 Task: Create a task  Fix issue causing incorrect data to be stored in the database , assign it to team member softage.9@softage.net in the project TowardForge and update the status of the task to  Off Track , set the priority of the task to Medium.
Action: Mouse moved to (50, 334)
Screenshot: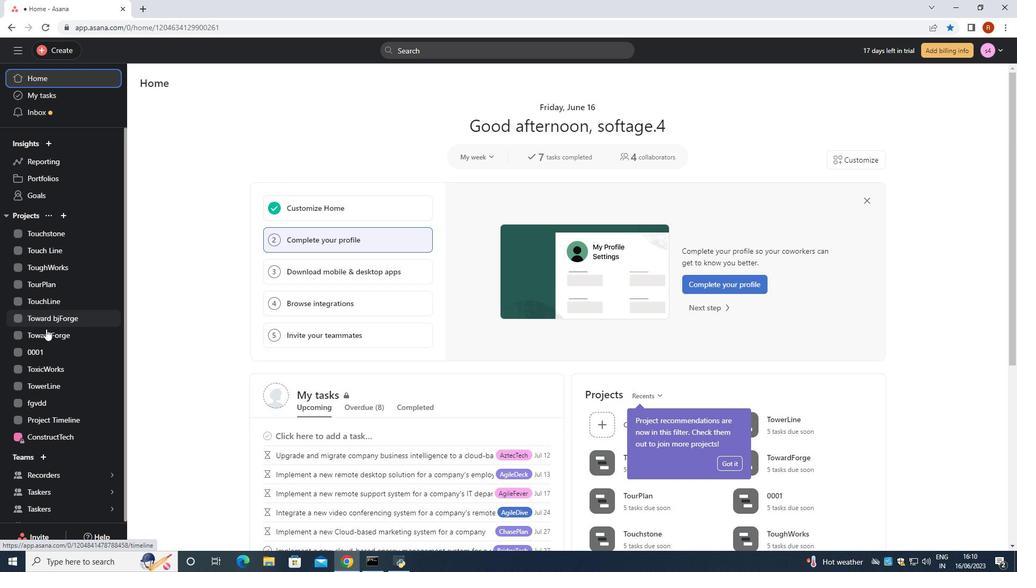 
Action: Mouse pressed left at (50, 334)
Screenshot: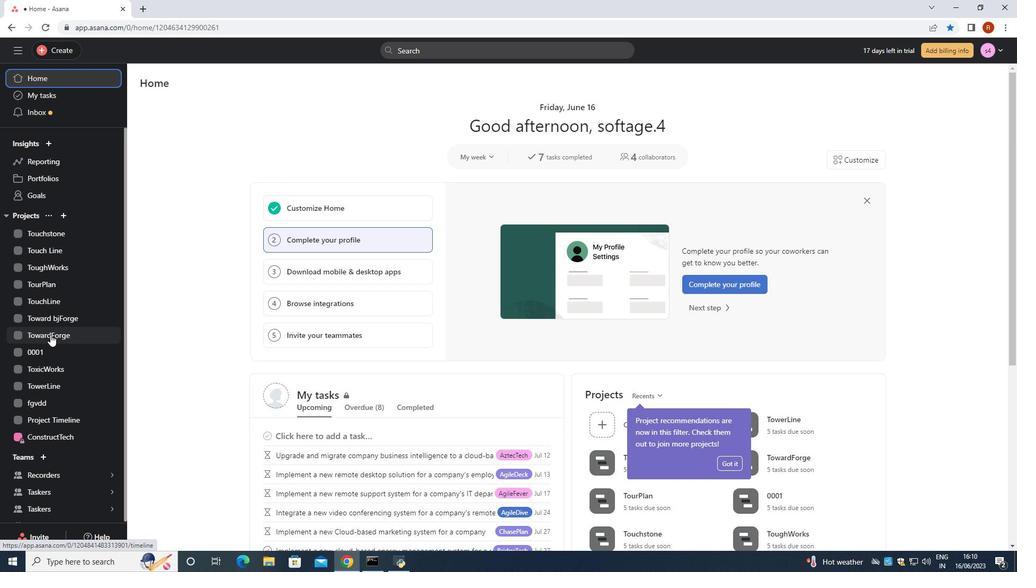 
Action: Mouse moved to (188, 107)
Screenshot: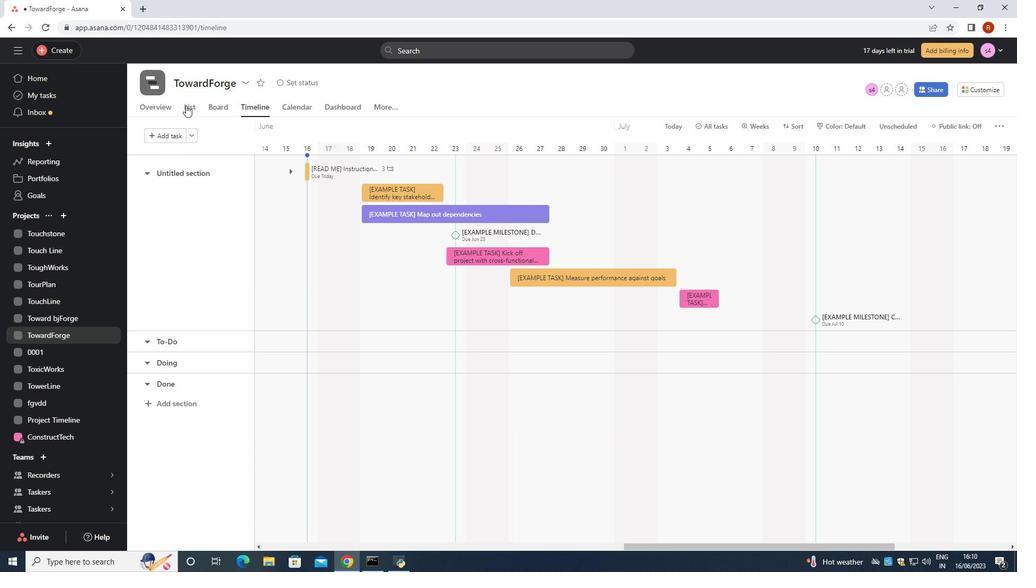 
Action: Mouse pressed left at (188, 107)
Screenshot: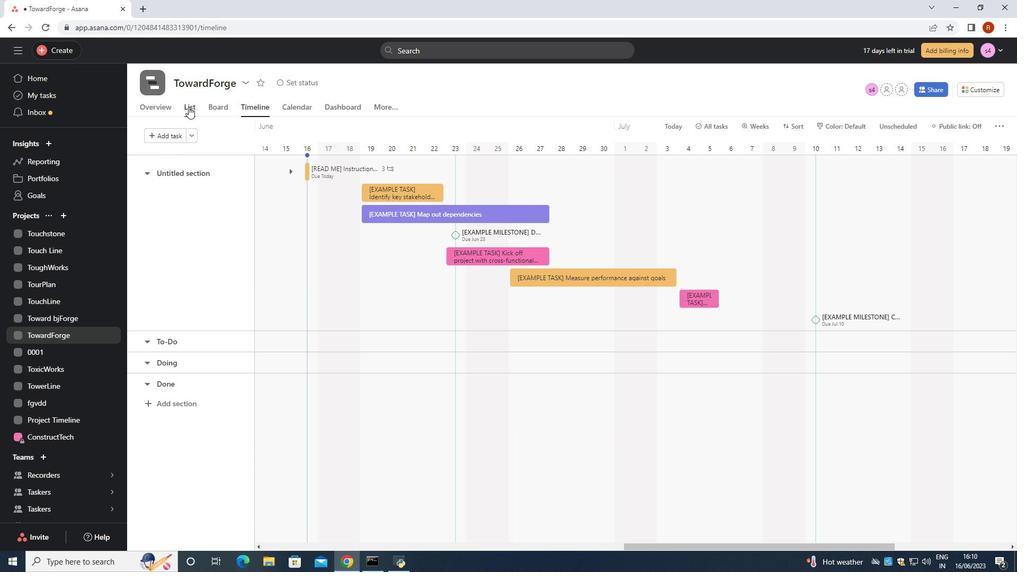 
Action: Mouse moved to (168, 131)
Screenshot: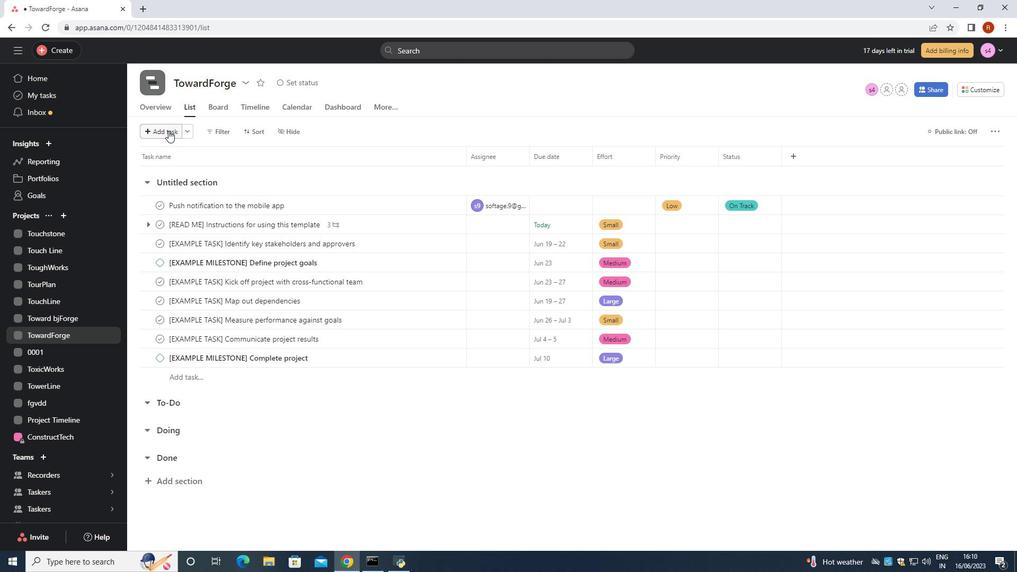 
Action: Mouse pressed left at (168, 131)
Screenshot: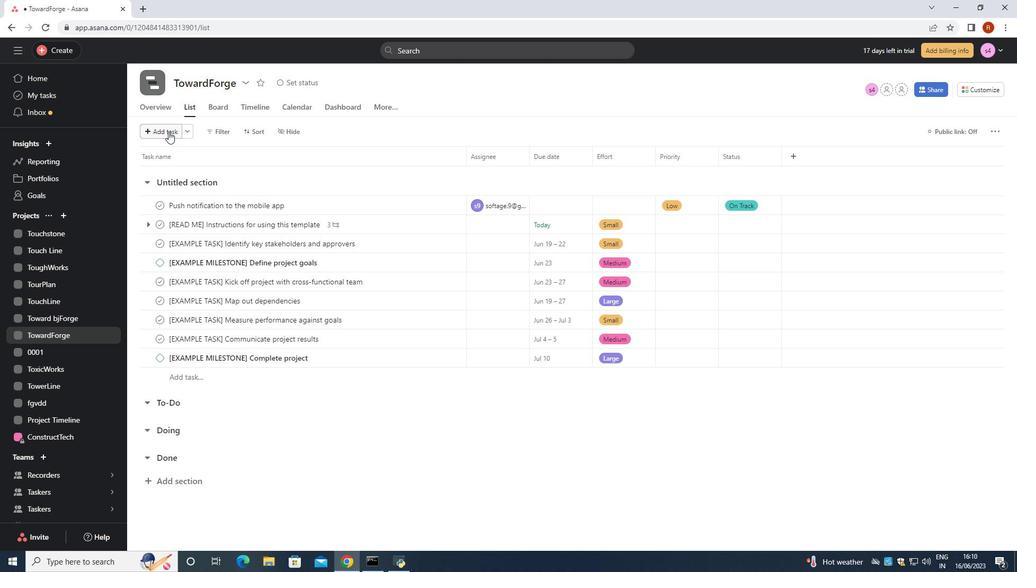 
Action: Mouse moved to (168, 132)
Screenshot: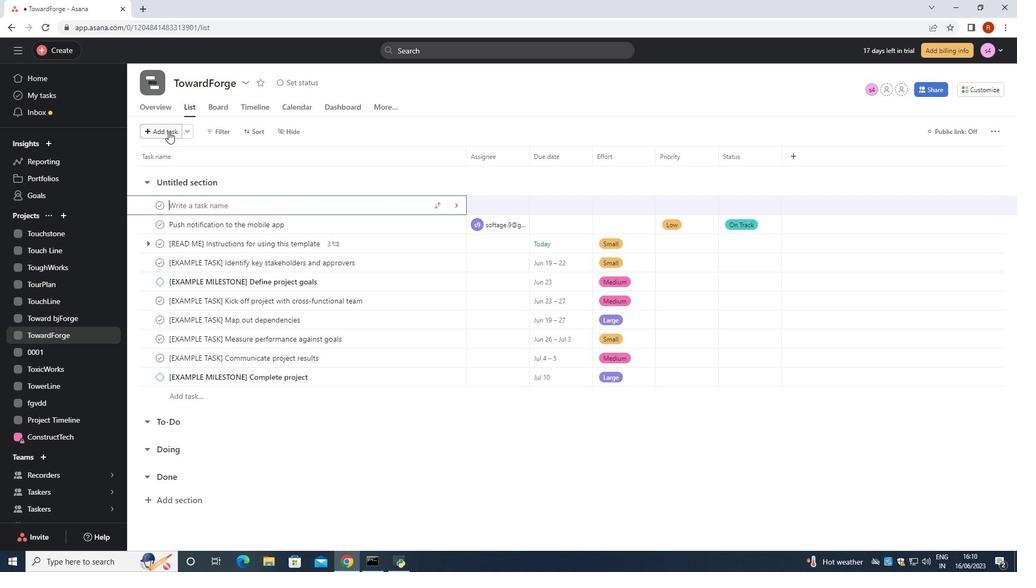
Action: Key pressed <Key.shift><Key.shift><Key.shift><Key.shift><Key.shift><Key.shift><Key.shift><Key.shift>Fix<Key.space>issue<Key.space>causing<Key.space>incorrect<Key.space>f<Key.backspace>data<Key.space>to<Key.space>be<Key.space>stored<Key.space>in<Key.space>the<Key.space>database
Screenshot: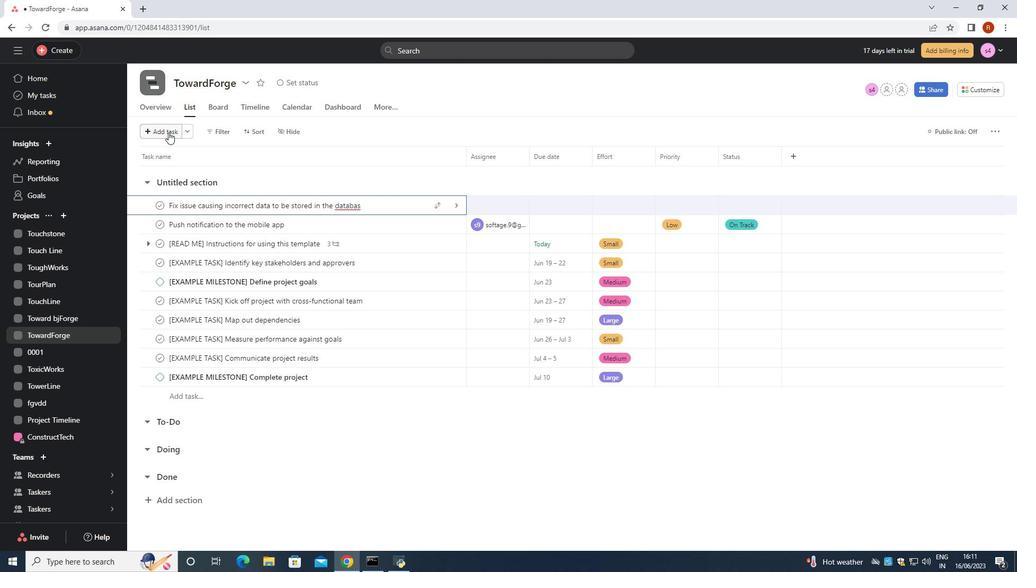 
Action: Mouse moved to (478, 204)
Screenshot: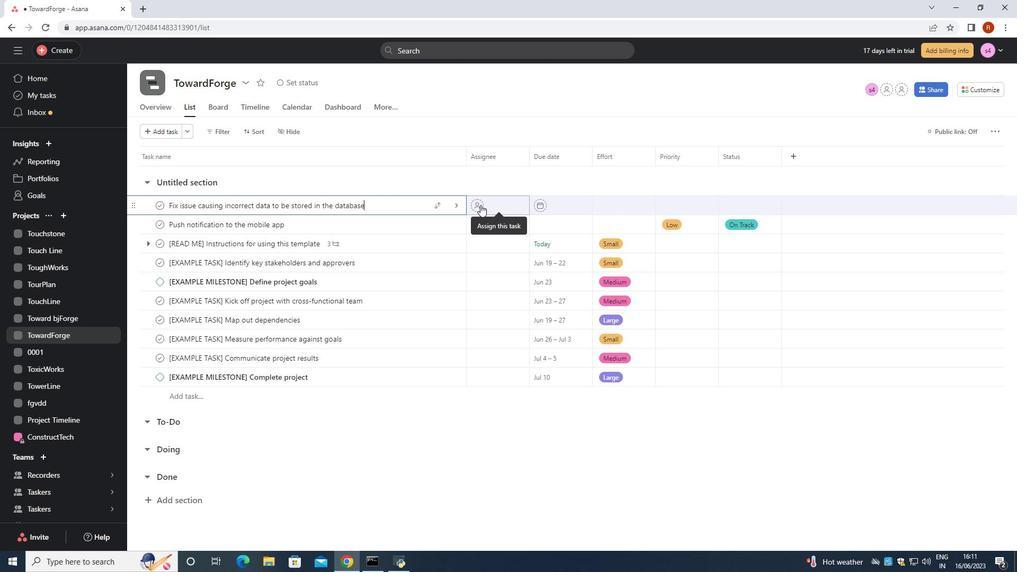 
Action: Mouse pressed left at (478, 204)
Screenshot: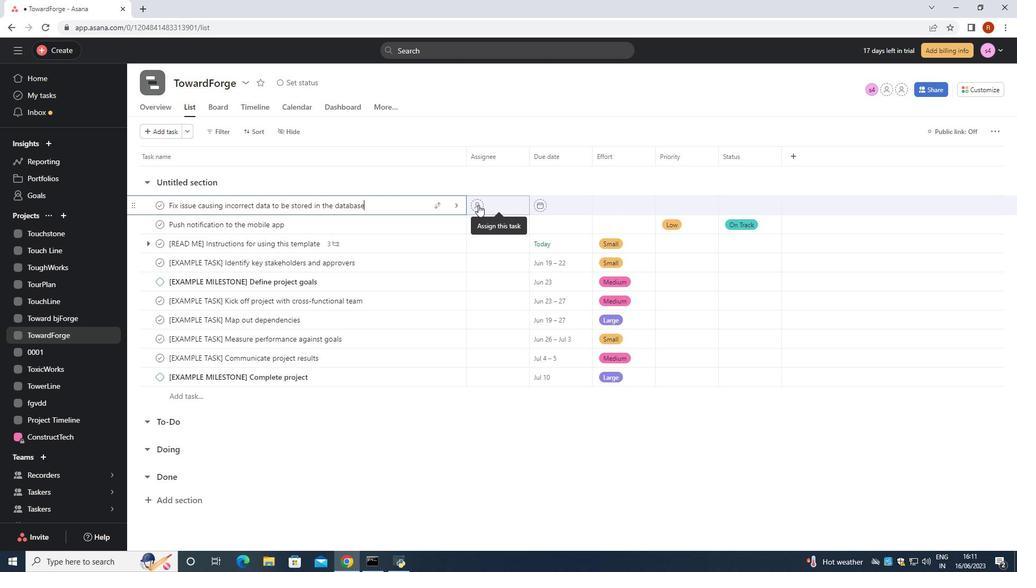 
Action: Mouse moved to (408, 138)
Screenshot: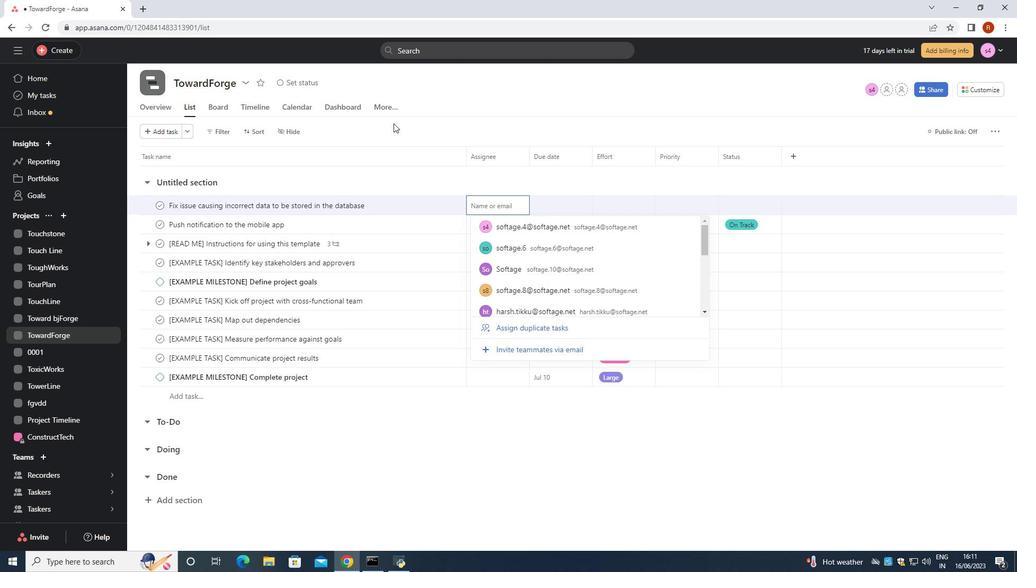 
Action: Key pressed softage.9
Screenshot: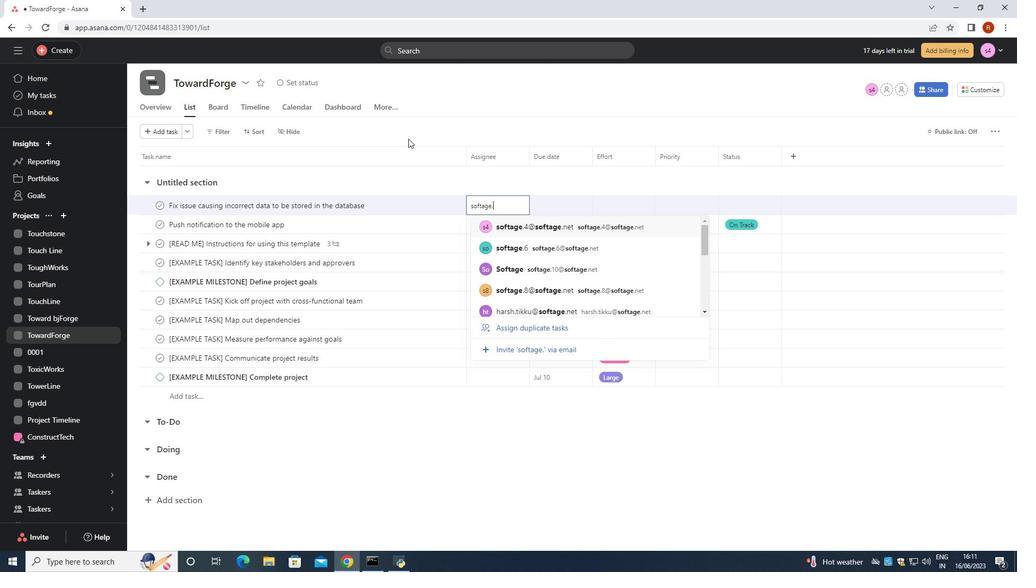
Action: Mouse moved to (527, 246)
Screenshot: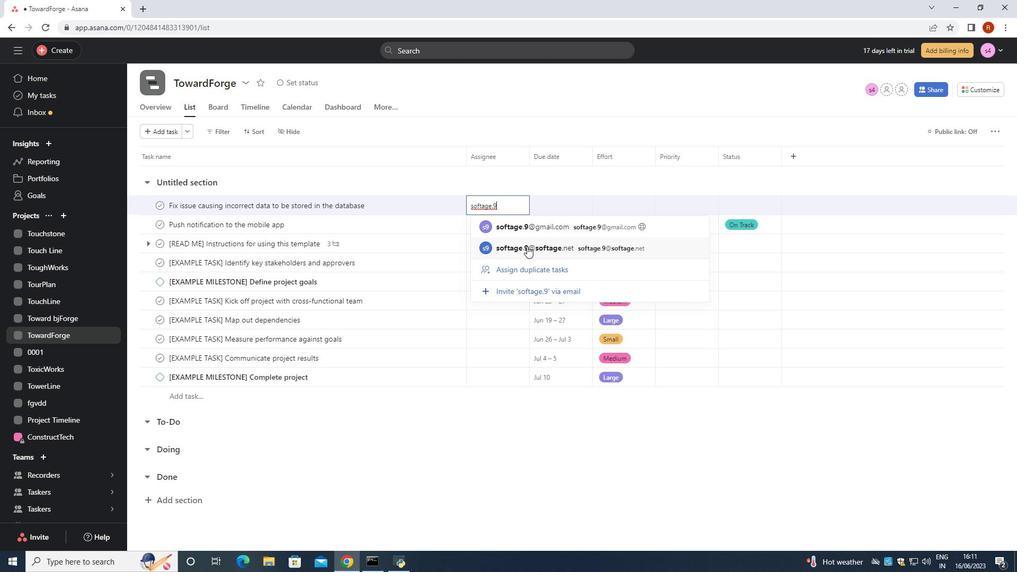 
Action: Mouse pressed left at (527, 246)
Screenshot: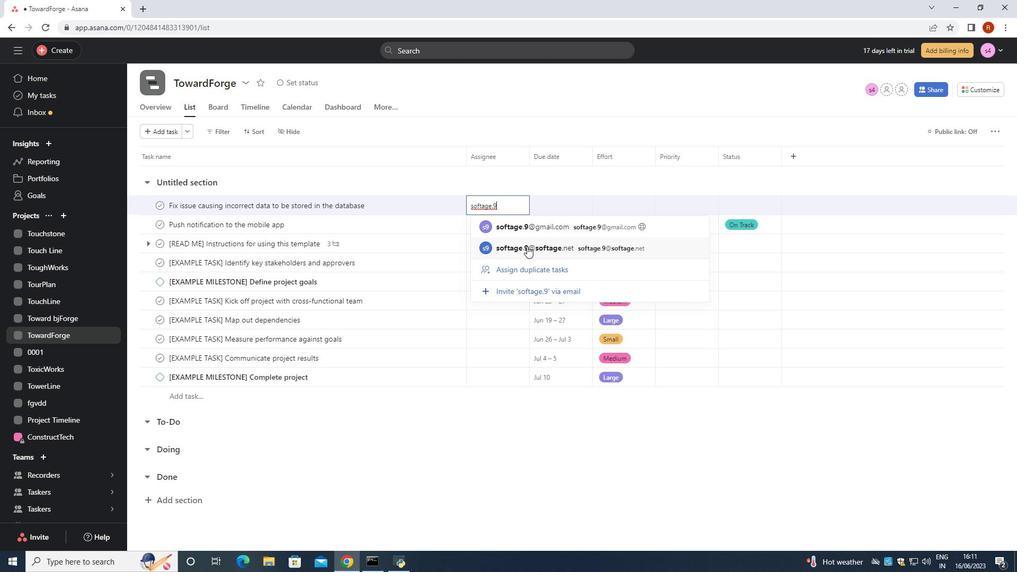 
Action: Mouse moved to (773, 205)
Screenshot: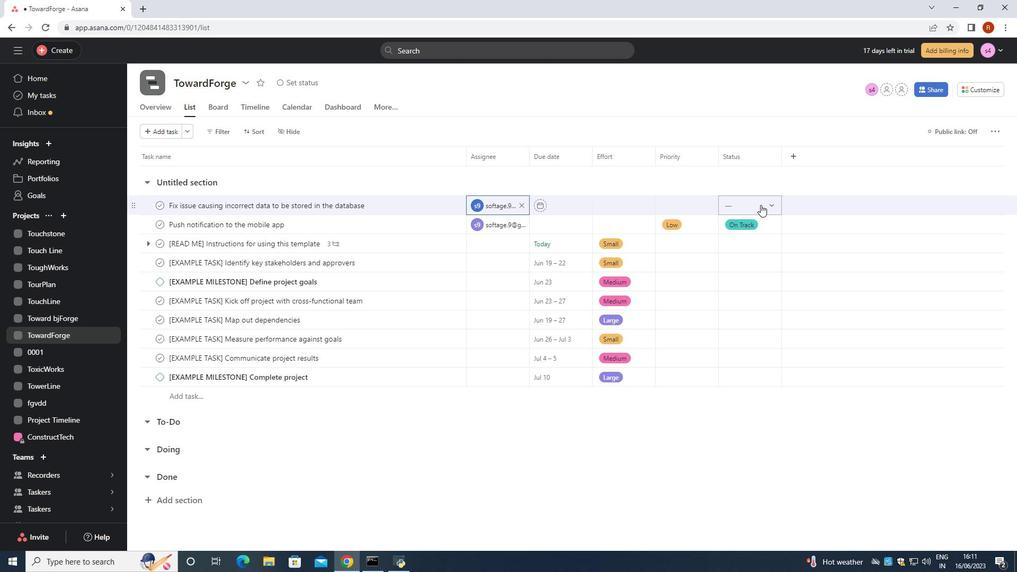 
Action: Mouse pressed left at (773, 205)
Screenshot: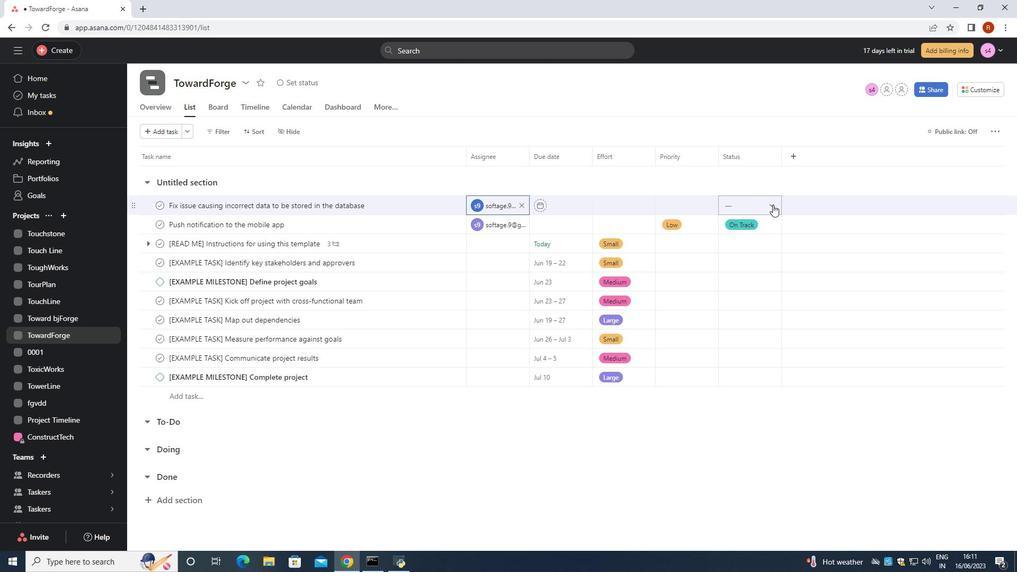 
Action: Mouse moved to (766, 274)
Screenshot: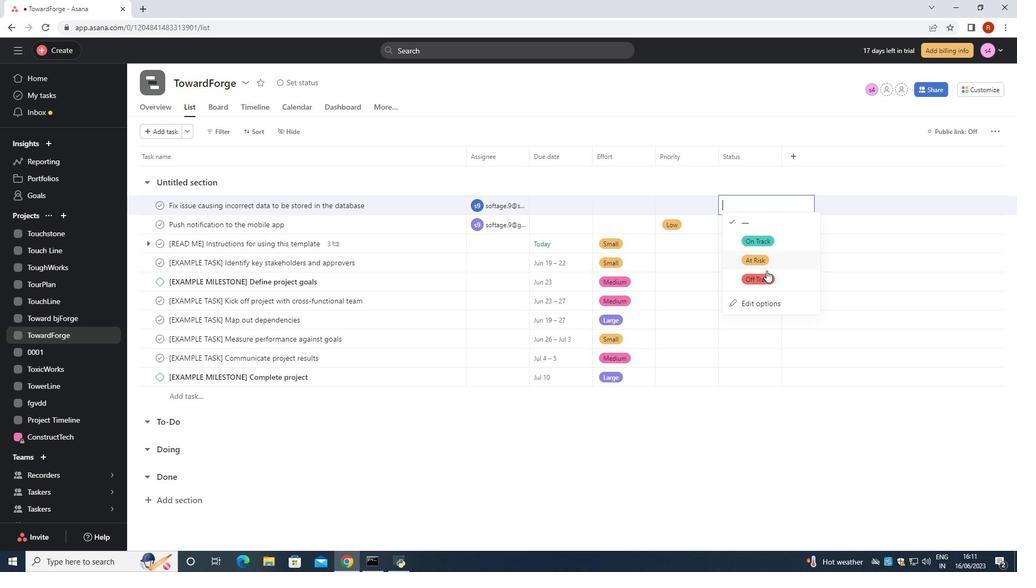 
Action: Mouse pressed left at (766, 274)
Screenshot: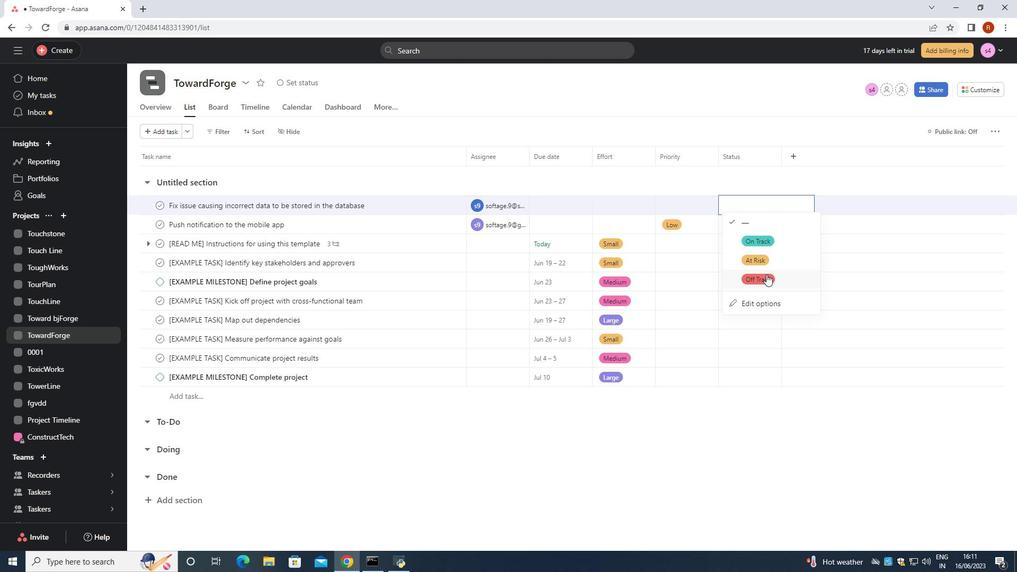 
Action: Mouse moved to (700, 209)
Screenshot: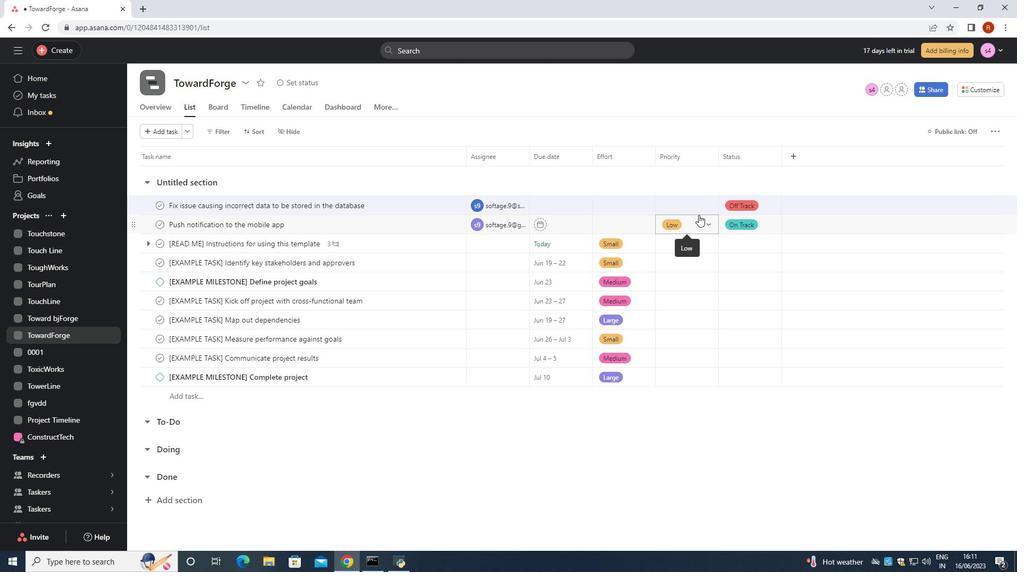 
Action: Mouse pressed left at (700, 209)
Screenshot: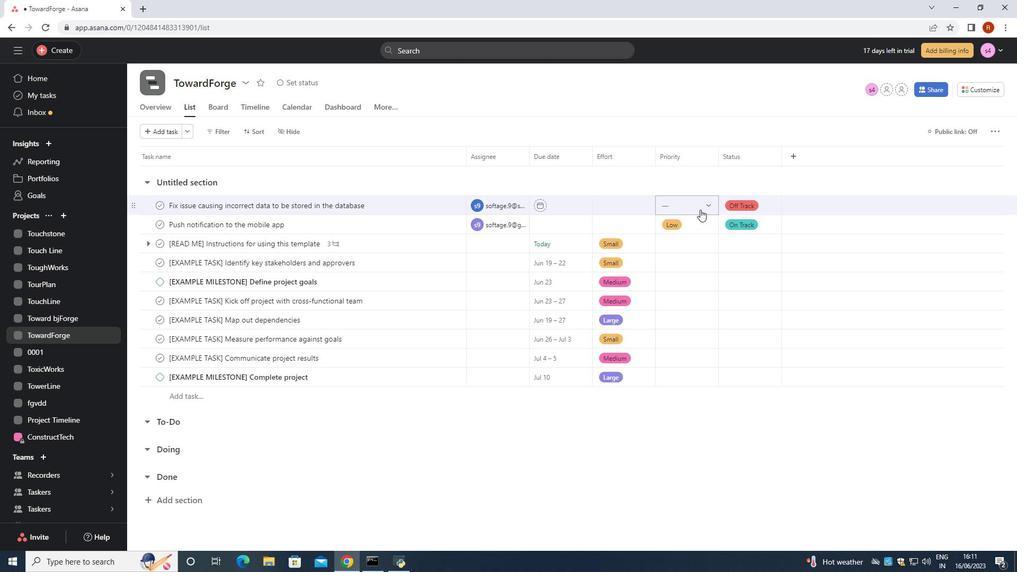
Action: Mouse moved to (697, 251)
Screenshot: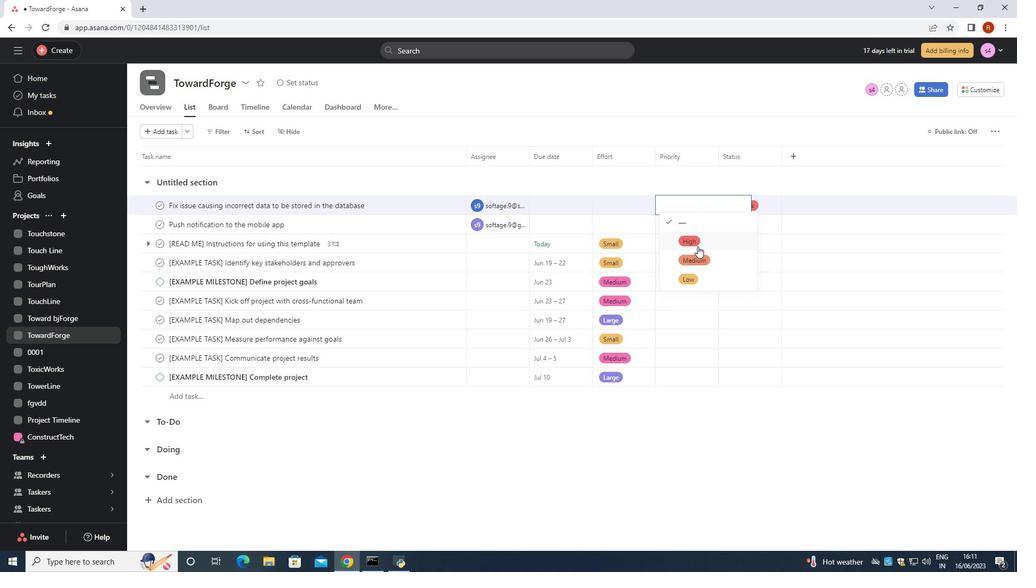 
Action: Mouse pressed left at (697, 251)
Screenshot: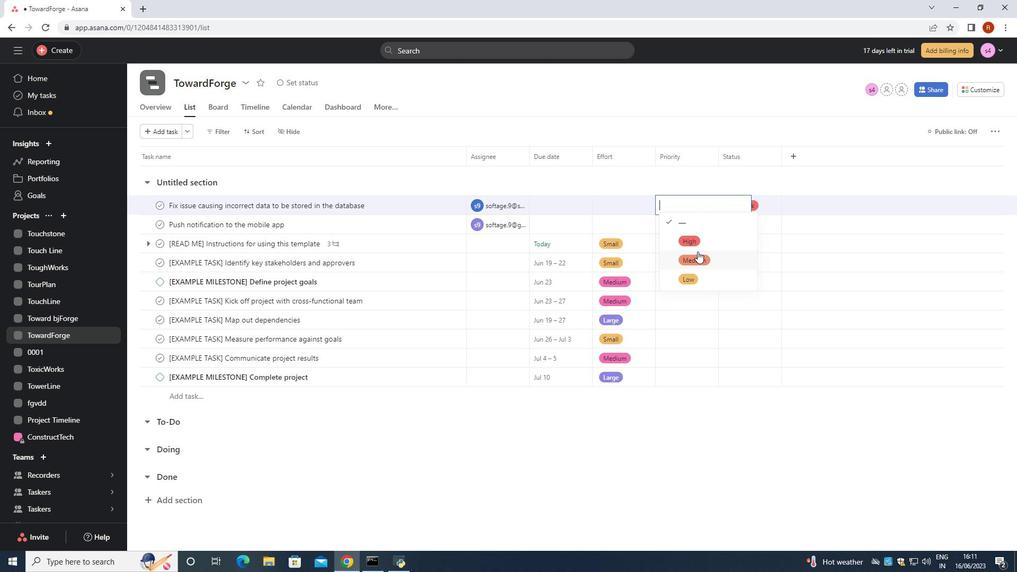 
Action: Mouse moved to (575, 232)
Screenshot: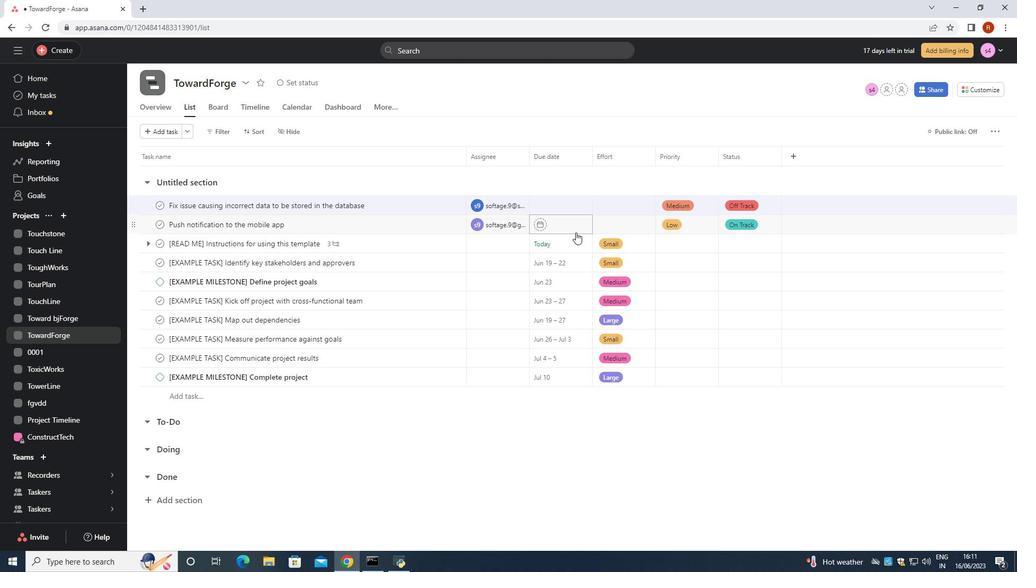 
